 Task: Add the task  Develop a new online tool for website optimization to the section Feature Fiesta in the project AuraTech and add a Due Date to the respective task as 2023/12/07
Action: Mouse moved to (476, 385)
Screenshot: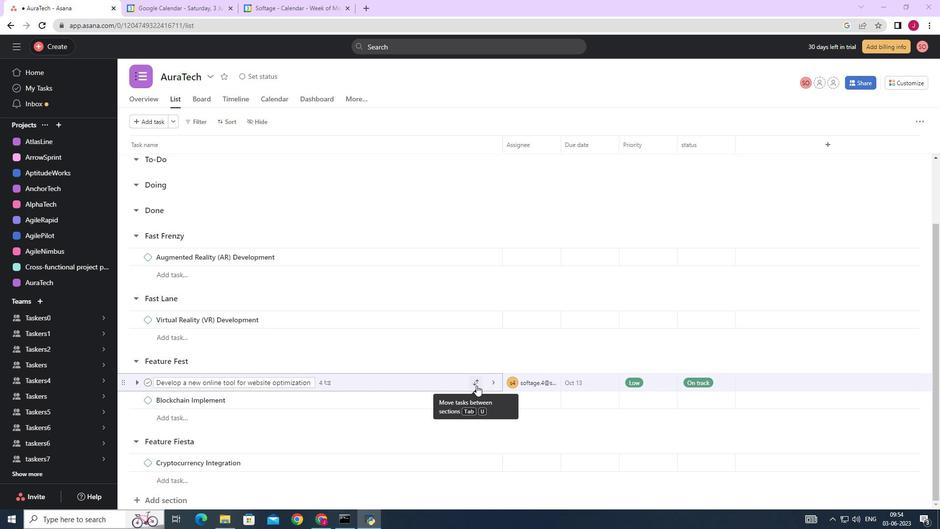 
Action: Mouse pressed left at (476, 385)
Screenshot: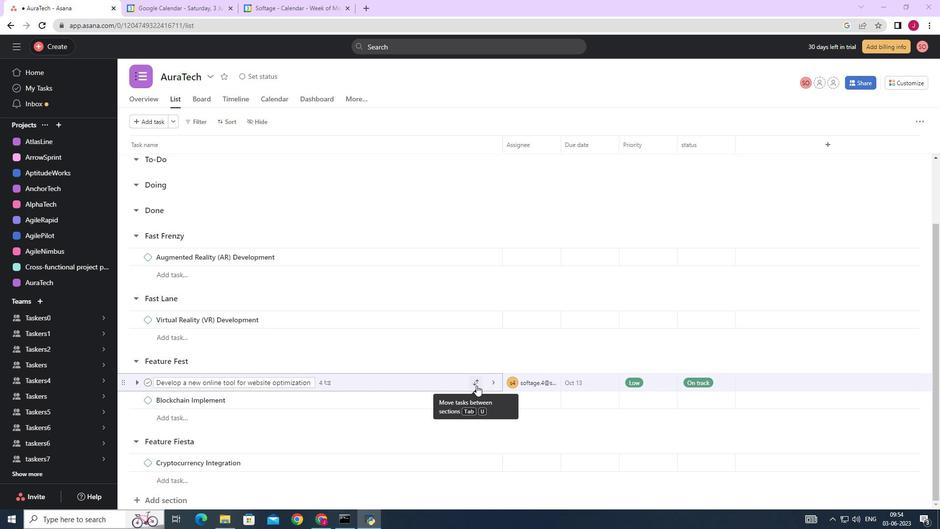
Action: Mouse moved to (455, 360)
Screenshot: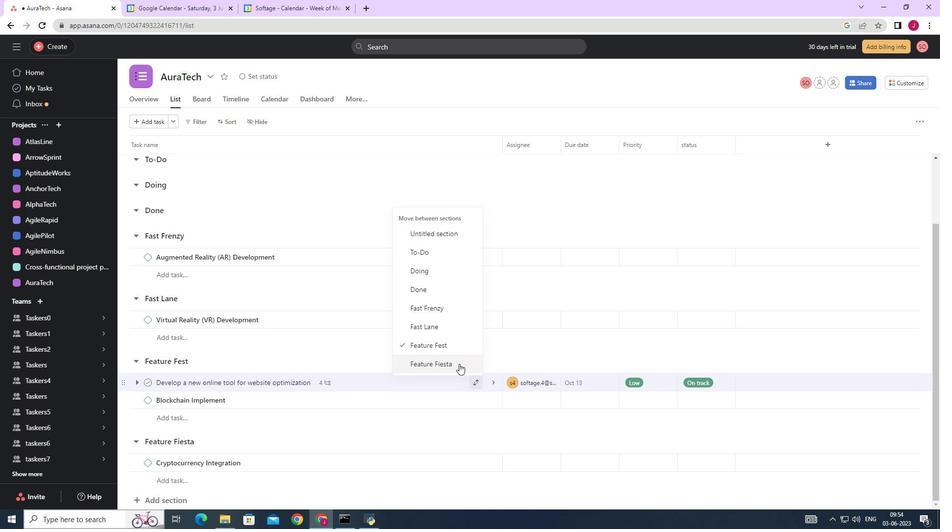 
Action: Mouse pressed left at (455, 360)
Screenshot: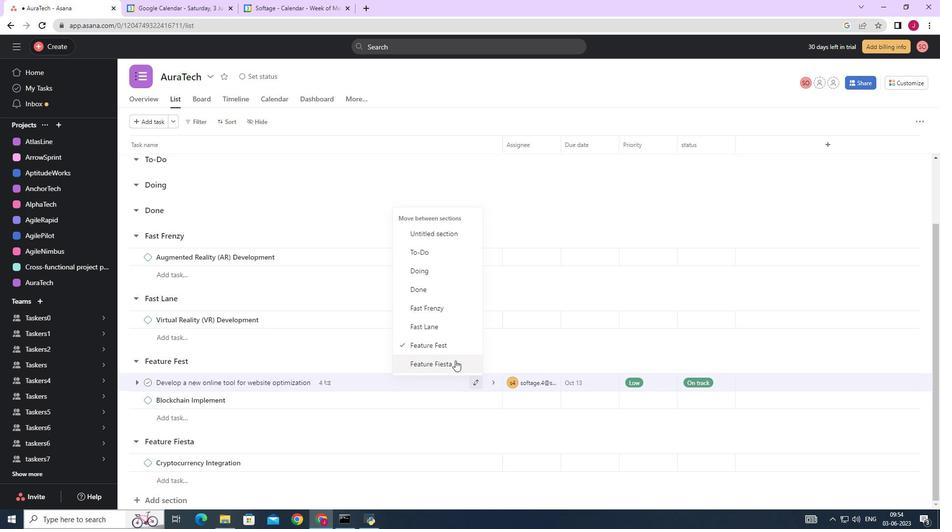 
Action: Mouse moved to (609, 442)
Screenshot: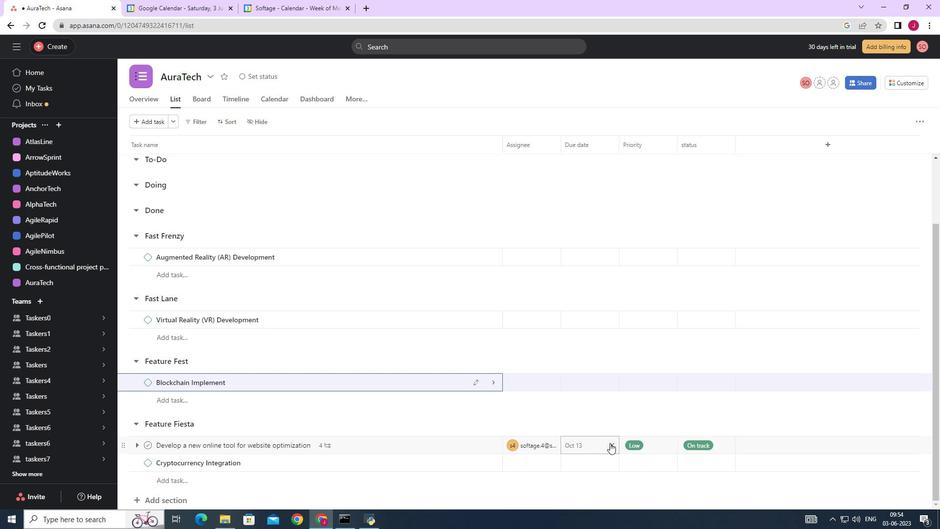 
Action: Mouse pressed left at (609, 442)
Screenshot: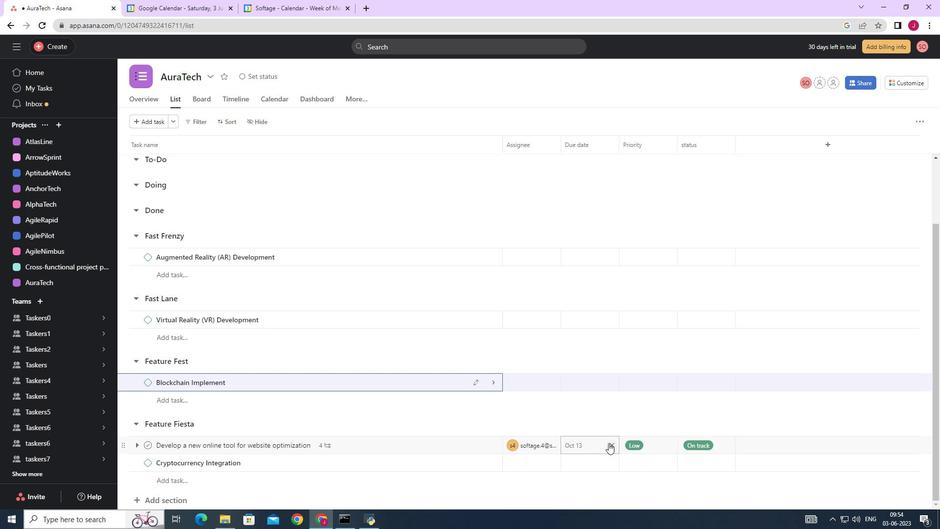 
Action: Mouse moved to (594, 442)
Screenshot: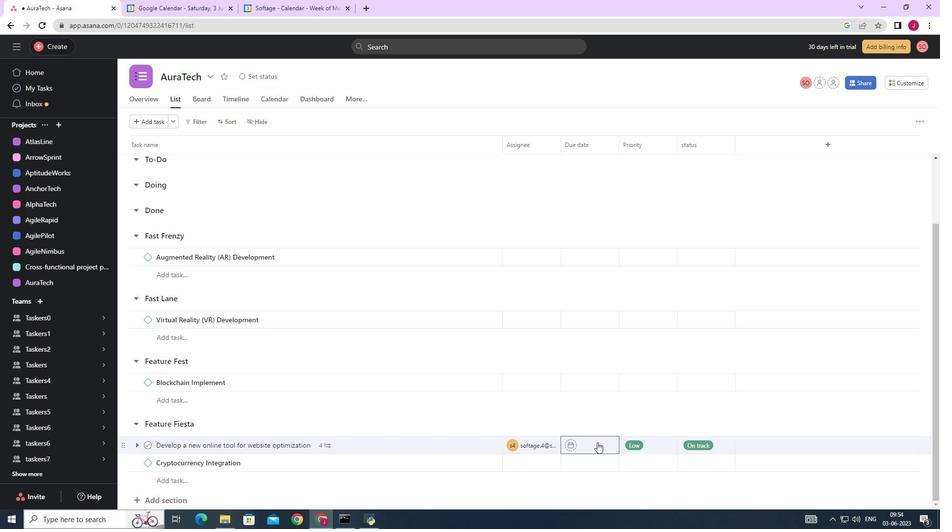 
Action: Mouse pressed left at (594, 442)
Screenshot: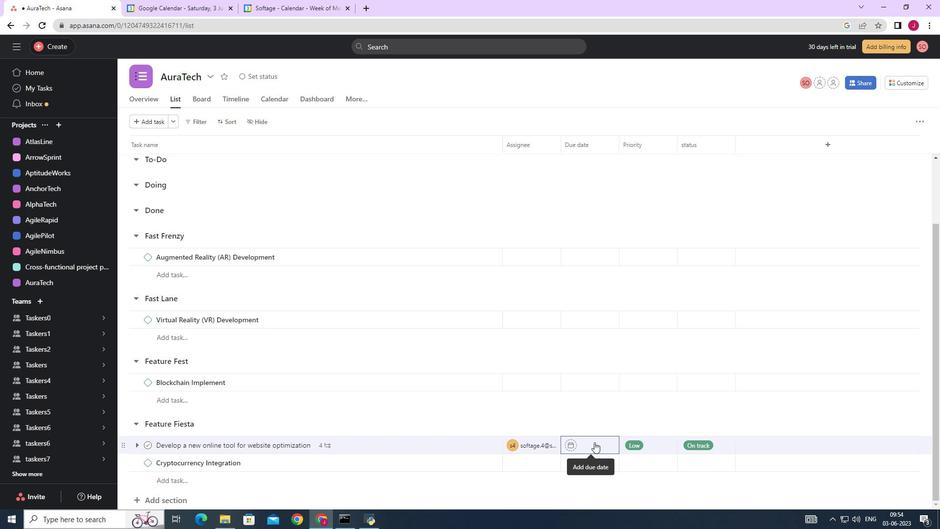 
Action: Mouse moved to (687, 292)
Screenshot: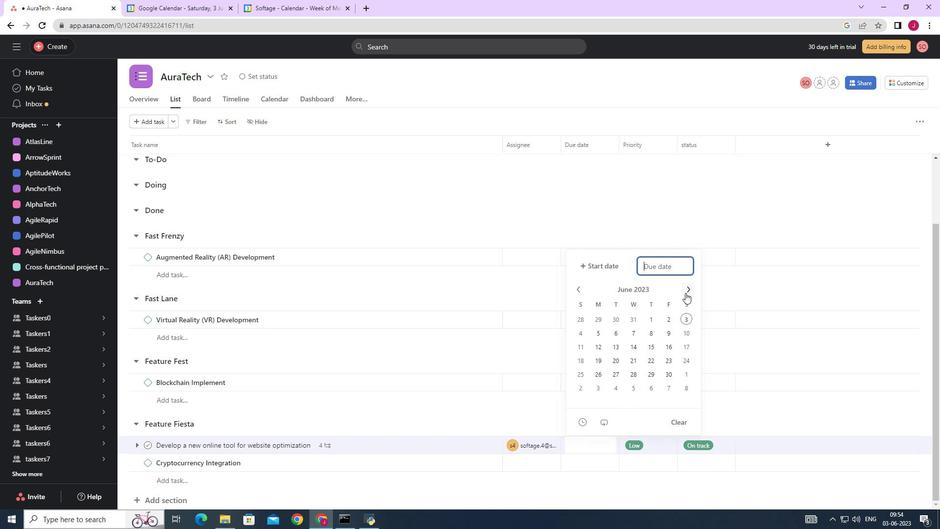 
Action: Mouse pressed left at (687, 292)
Screenshot: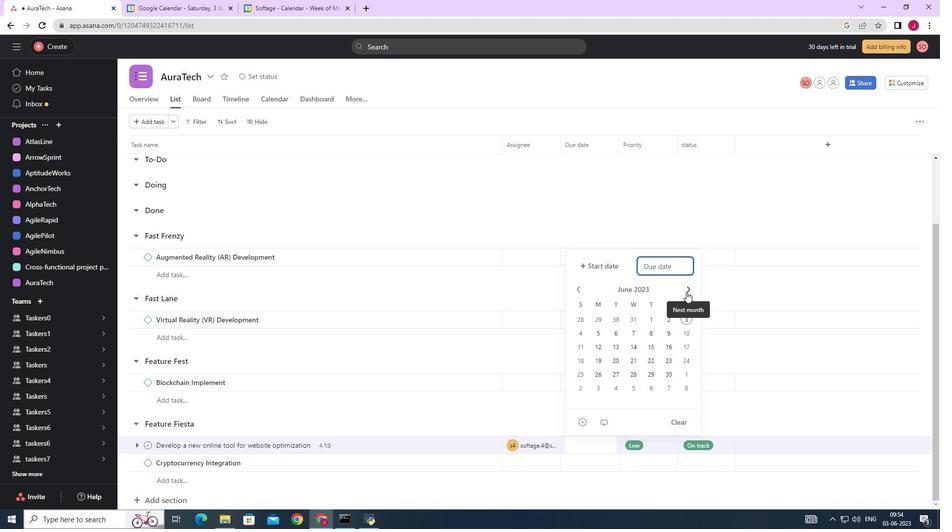 
Action: Mouse pressed left at (687, 292)
Screenshot: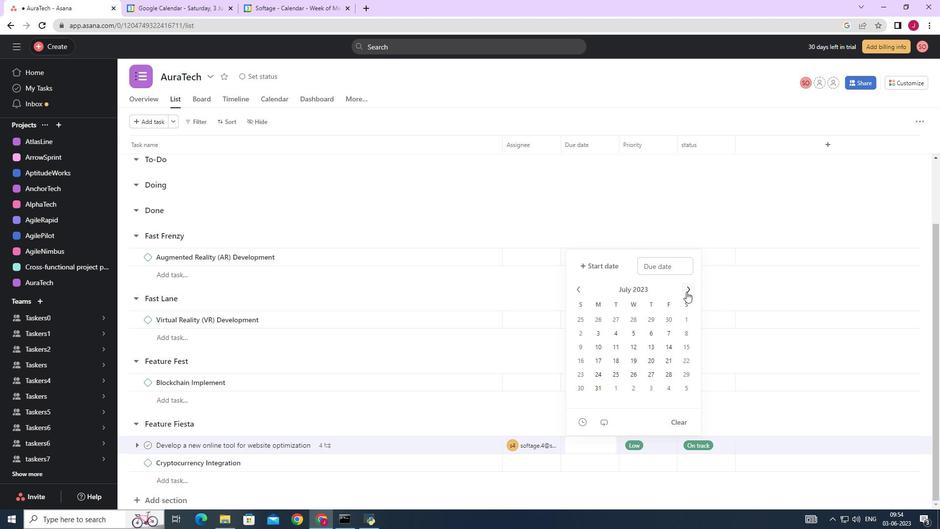 
Action: Mouse pressed left at (687, 292)
Screenshot: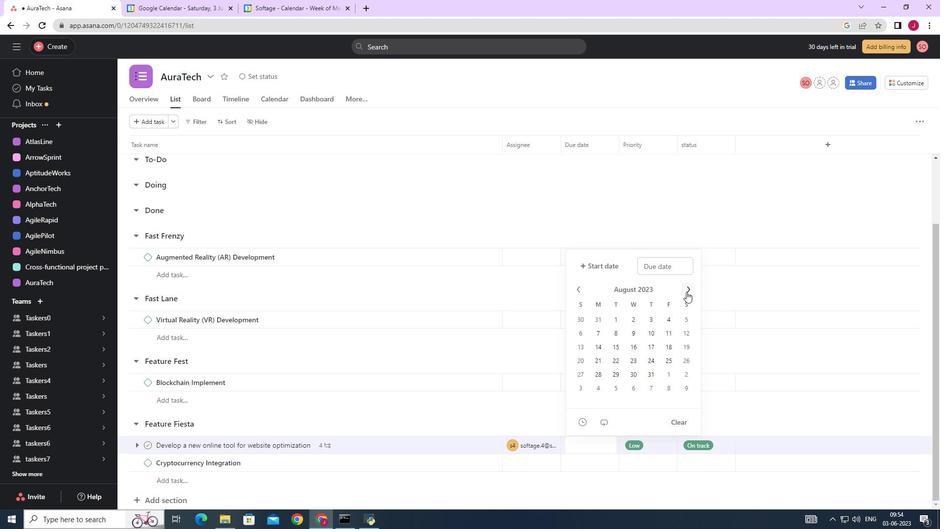
Action: Mouse pressed left at (687, 292)
Screenshot: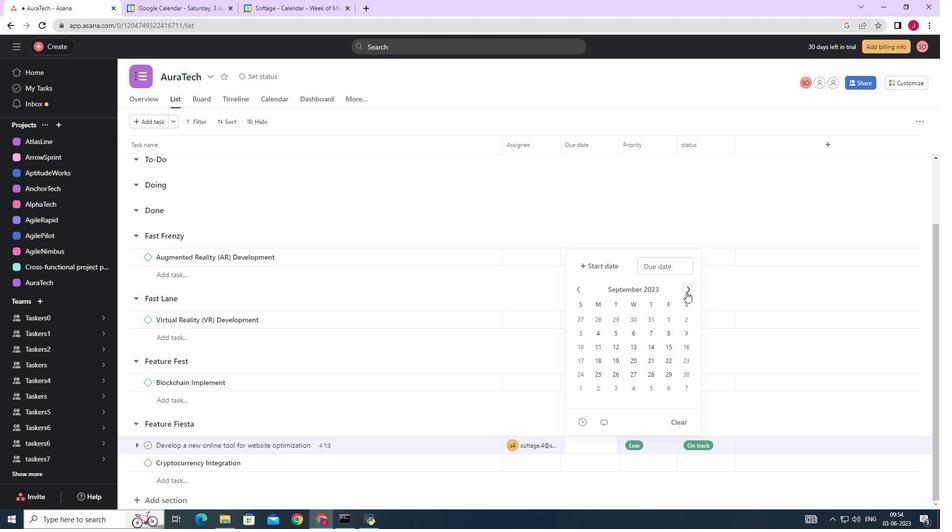 
Action: Mouse pressed left at (687, 292)
Screenshot: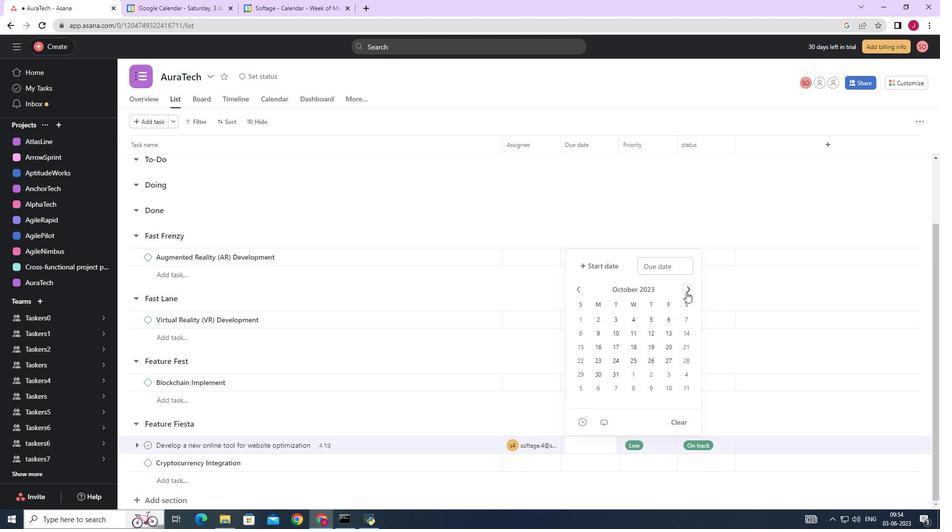 
Action: Mouse pressed left at (687, 292)
Screenshot: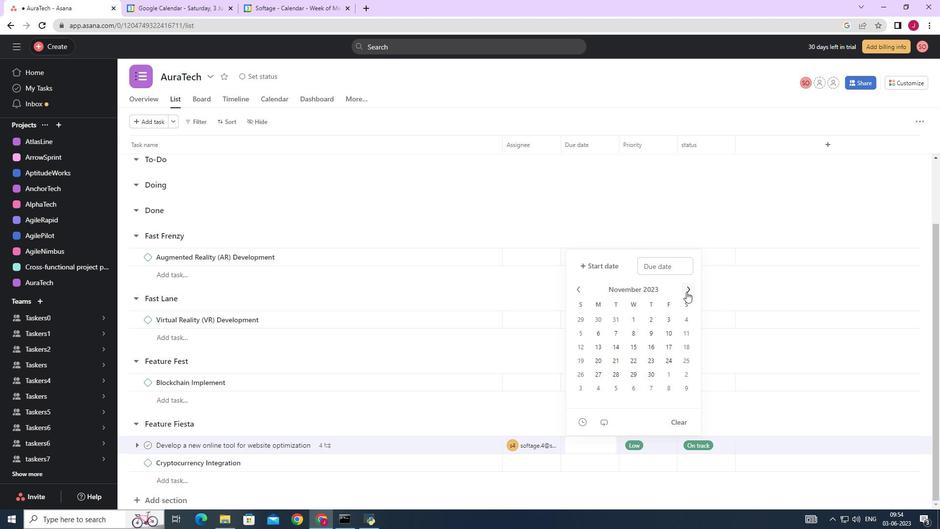 
Action: Mouse moved to (649, 329)
Screenshot: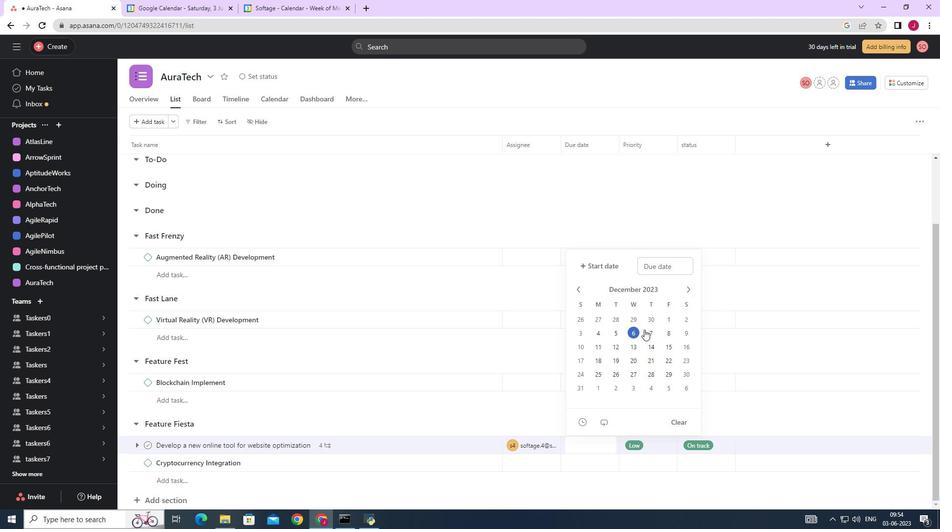 
Action: Mouse pressed left at (649, 329)
Screenshot: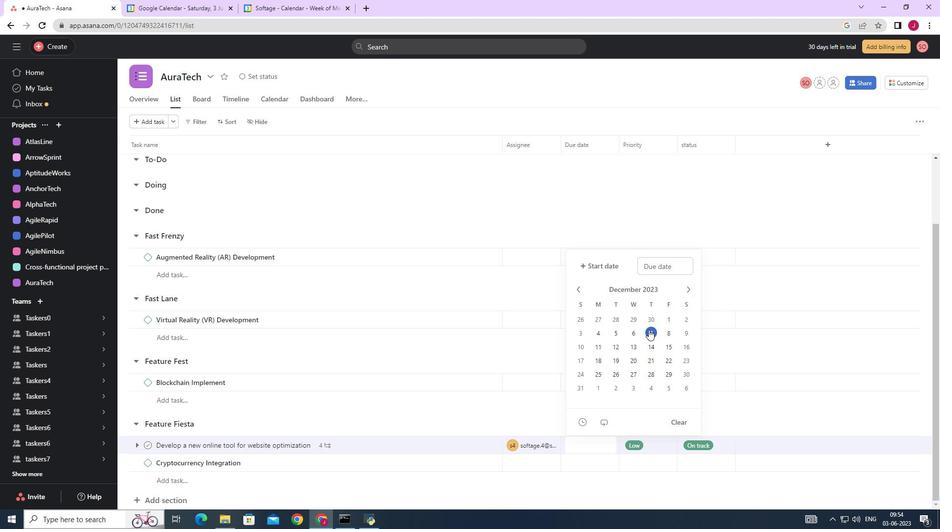 
Action: Mouse moved to (788, 199)
Screenshot: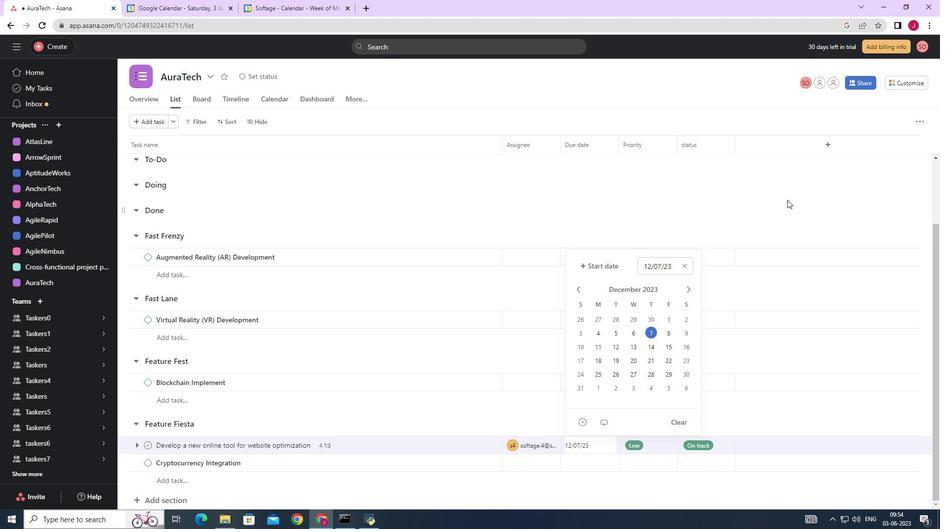 
Action: Mouse pressed left at (788, 199)
Screenshot: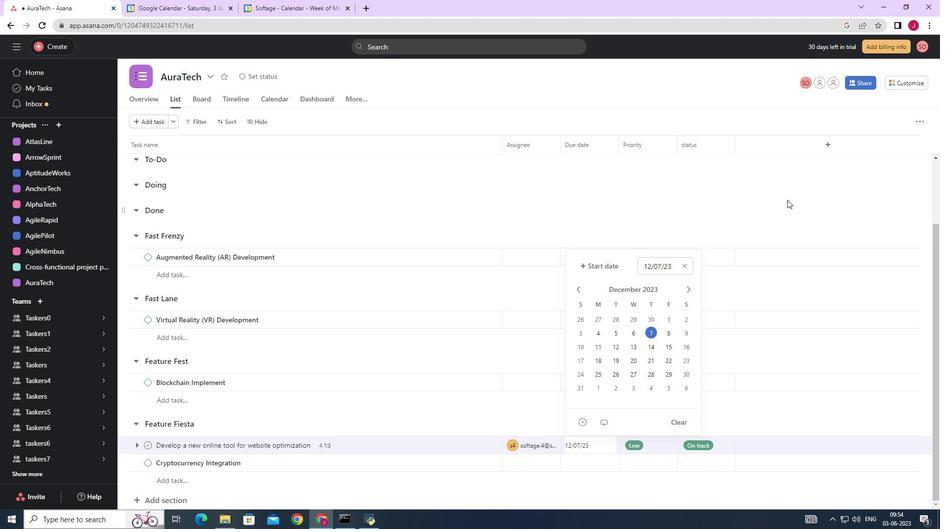 
Action: Mouse moved to (788, 199)
Screenshot: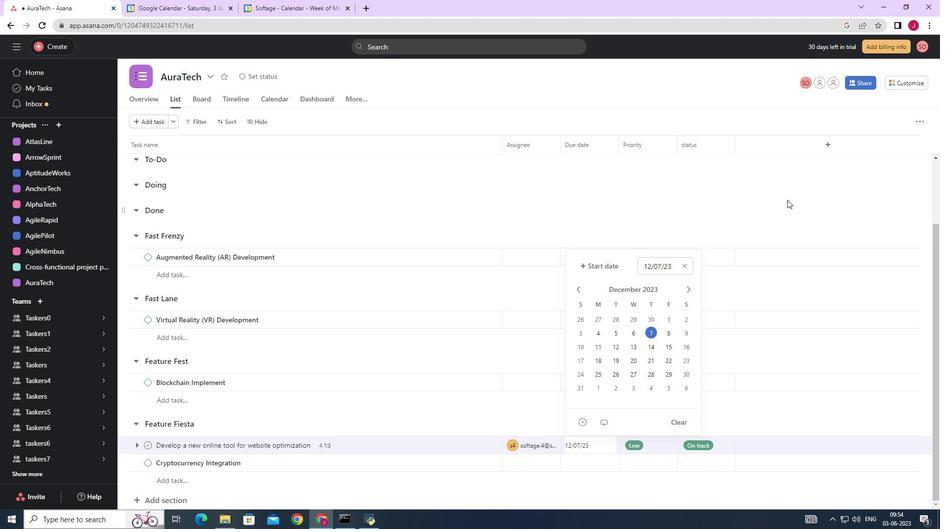 
